 Task: Set the repository creation in member privileges for the organization "Mark56771" to "Private".
Action: Mouse moved to (978, 80)
Screenshot: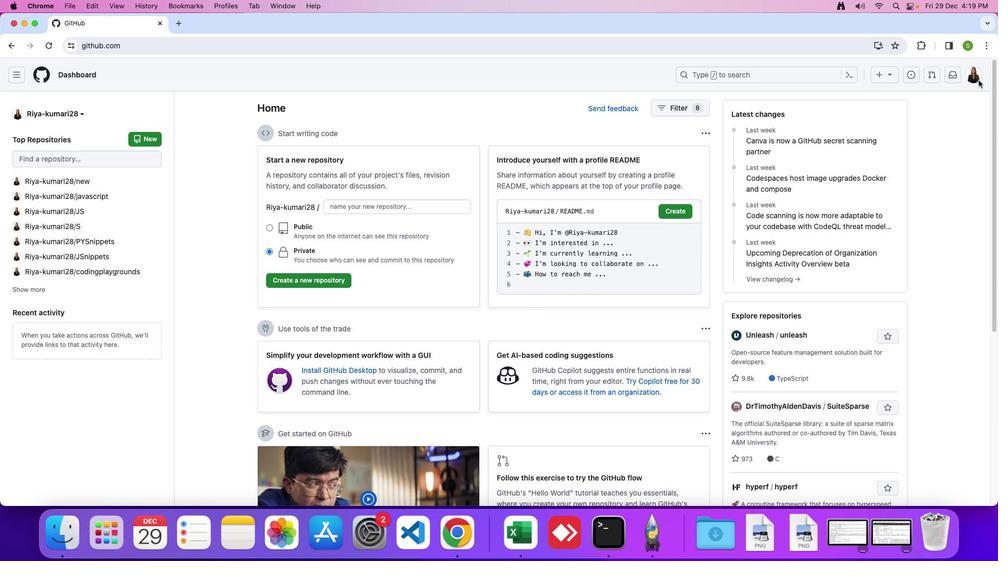 
Action: Mouse pressed left at (978, 80)
Screenshot: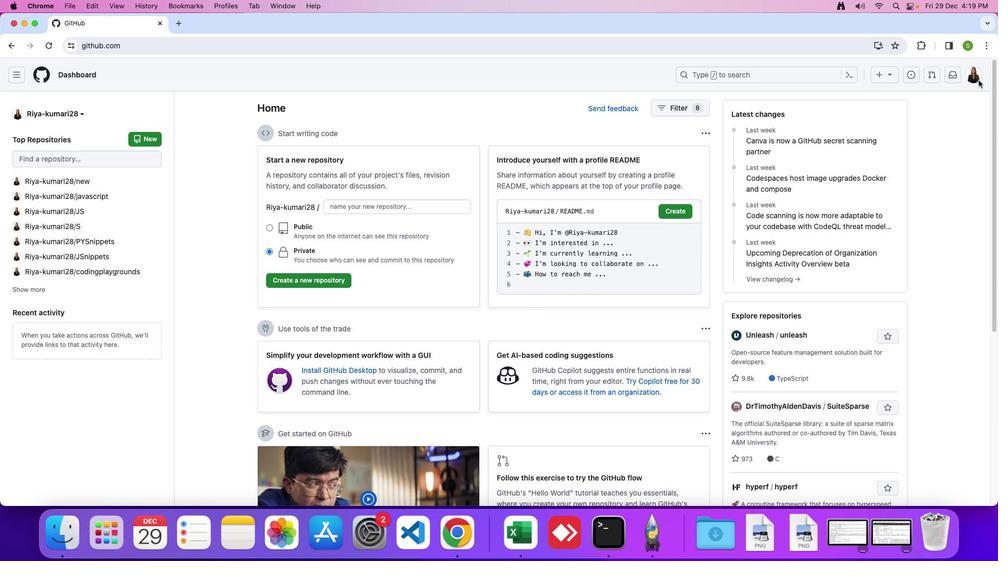 
Action: Mouse moved to (967, 76)
Screenshot: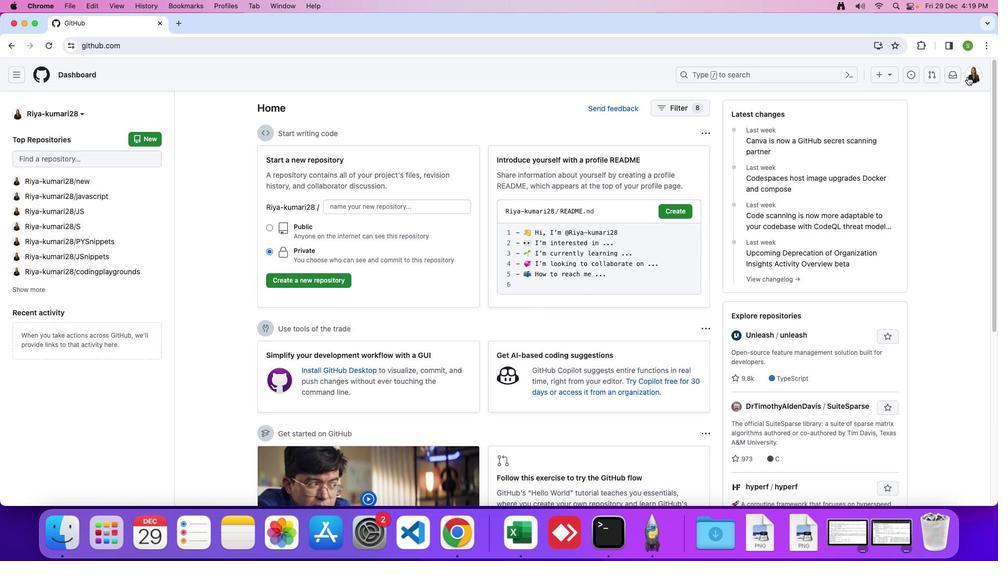 
Action: Mouse pressed left at (967, 76)
Screenshot: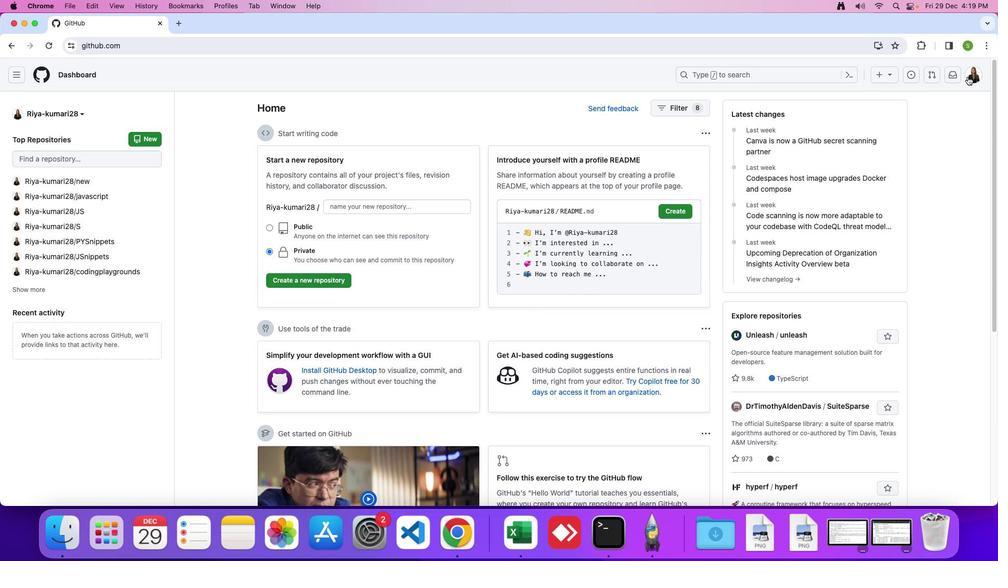 
Action: Mouse moved to (900, 198)
Screenshot: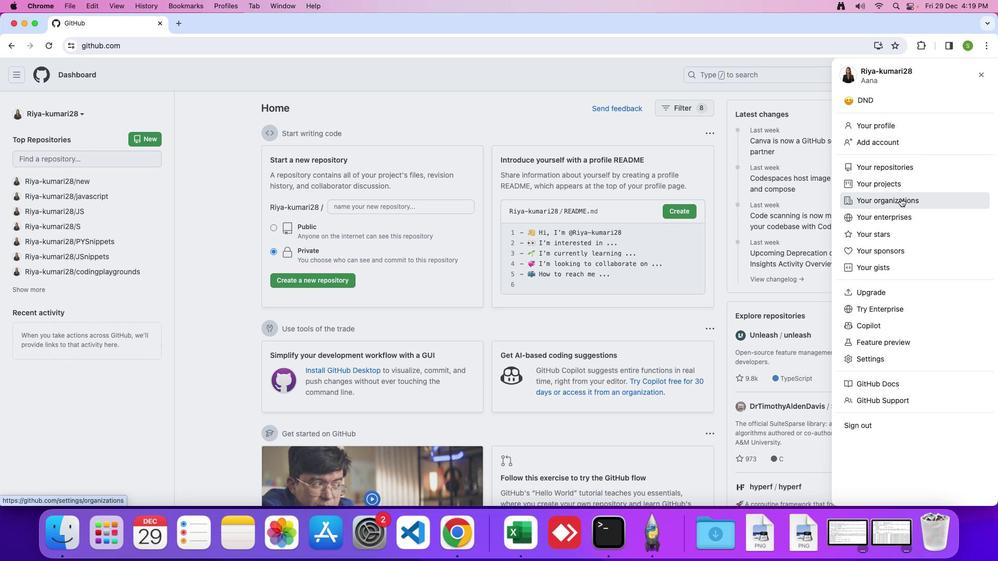 
Action: Mouse pressed left at (900, 198)
Screenshot: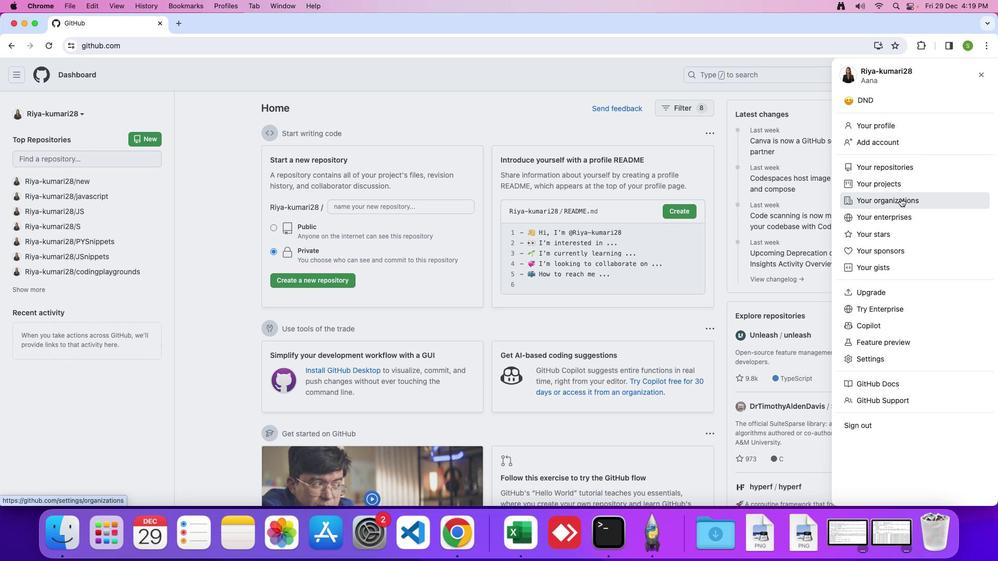 
Action: Mouse moved to (762, 211)
Screenshot: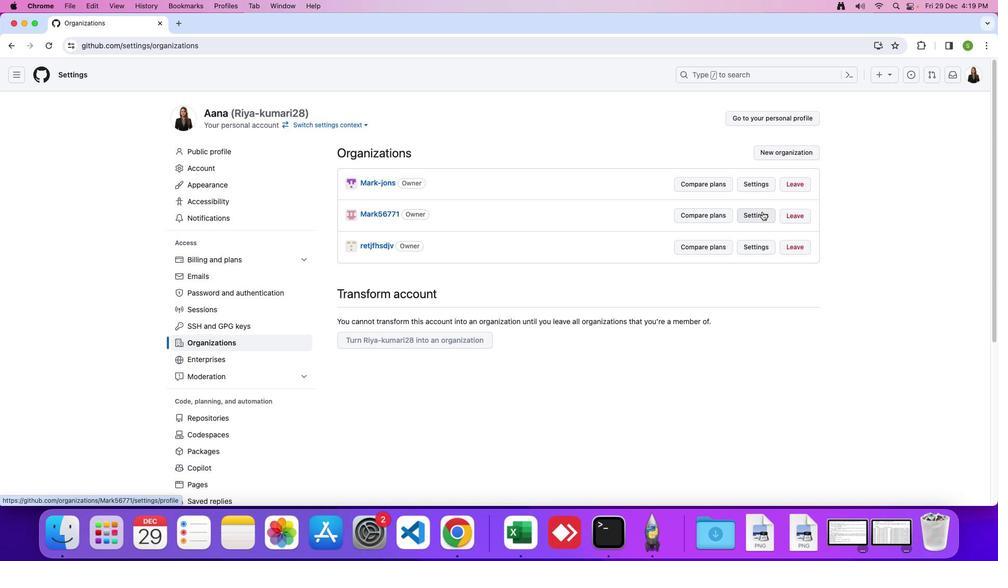 
Action: Mouse pressed left at (762, 211)
Screenshot: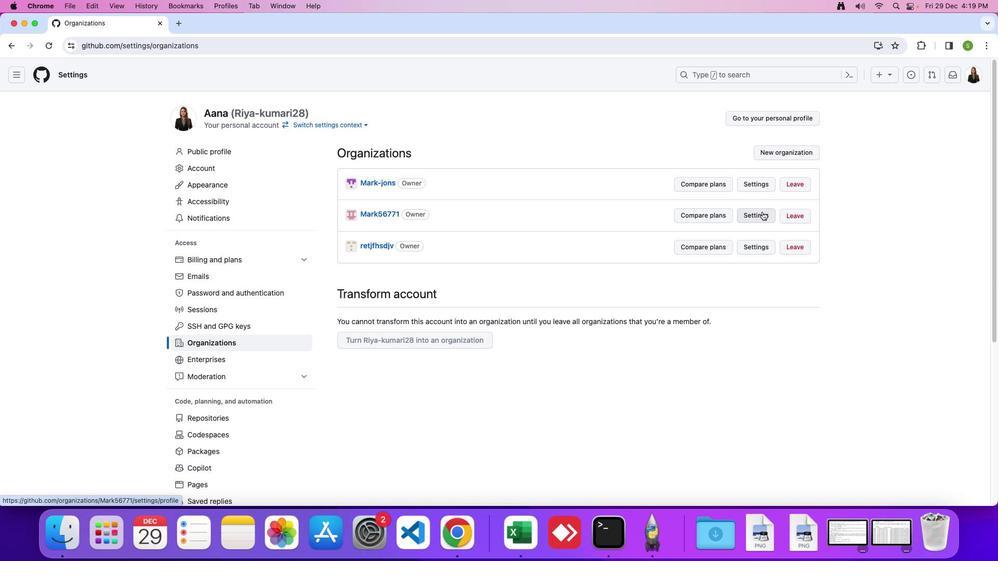 
Action: Mouse moved to (272, 241)
Screenshot: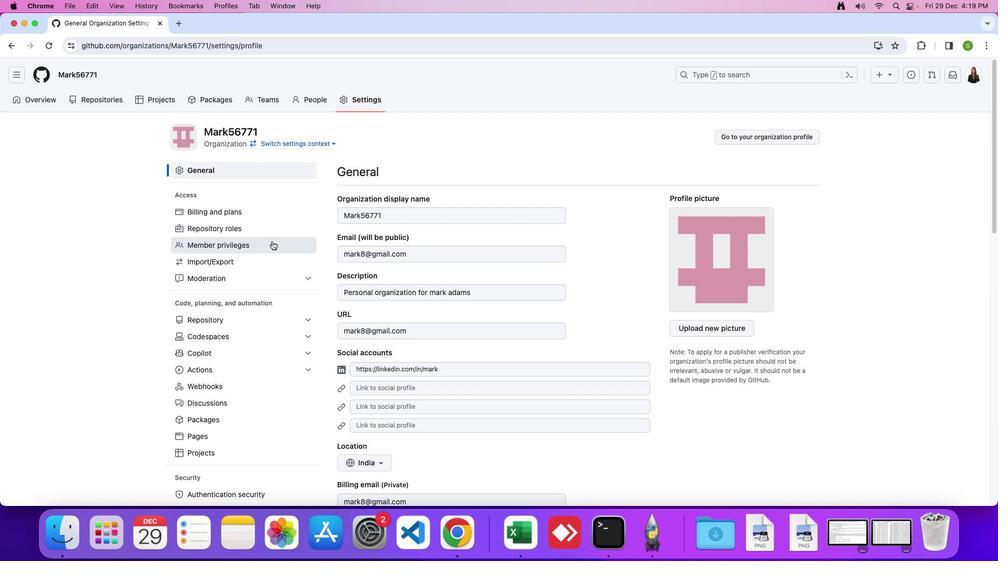 
Action: Mouse pressed left at (272, 241)
Screenshot: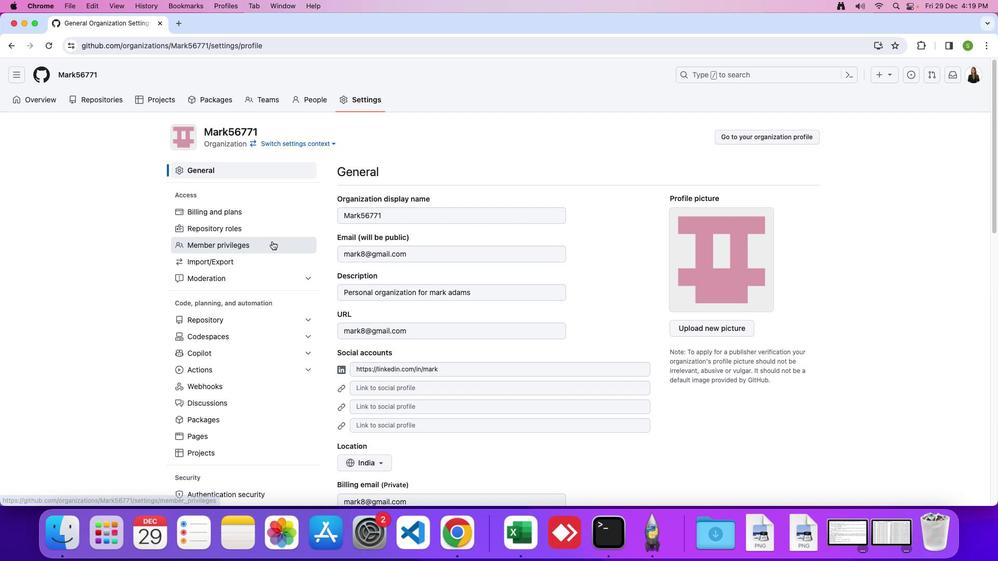 
Action: Mouse moved to (340, 352)
Screenshot: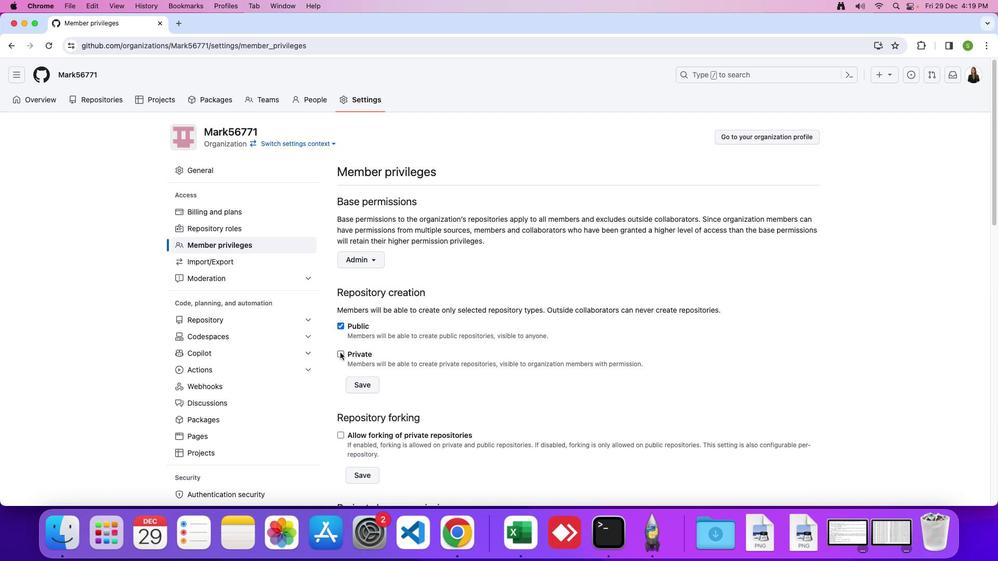 
Action: Mouse pressed left at (340, 352)
Screenshot: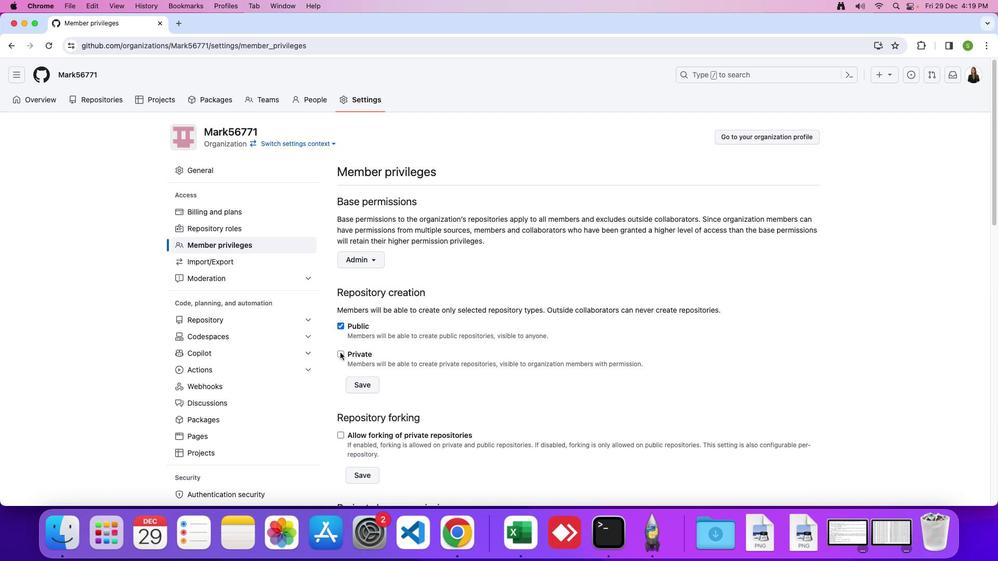 
Action: Mouse moved to (354, 379)
Screenshot: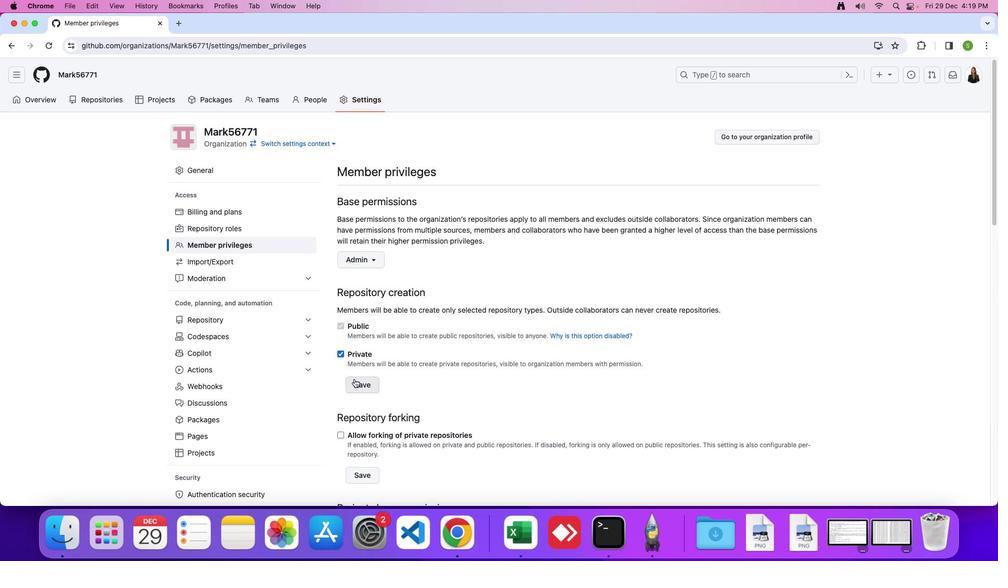 
Action: Mouse pressed left at (354, 379)
Screenshot: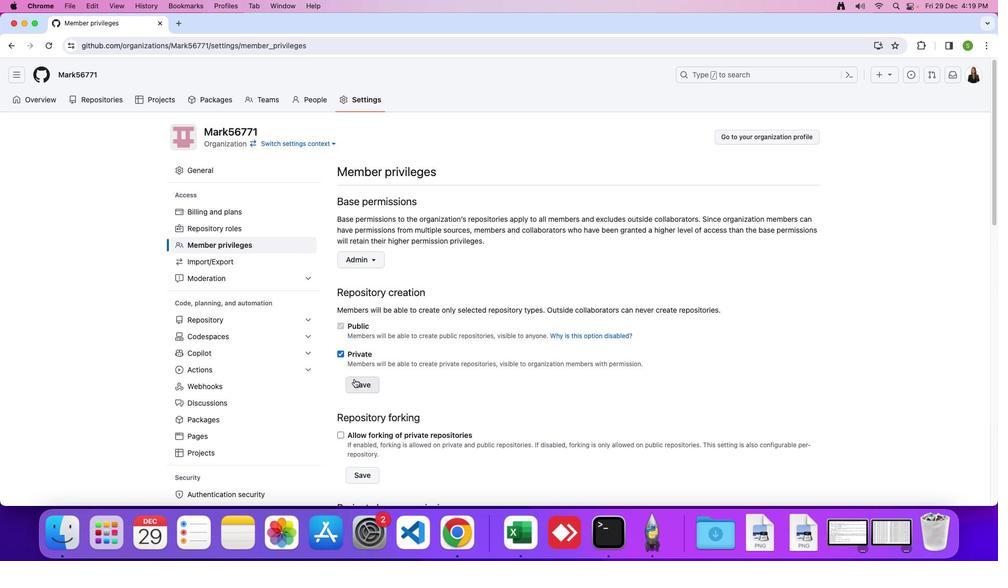 
Action: Mouse moved to (354, 379)
Screenshot: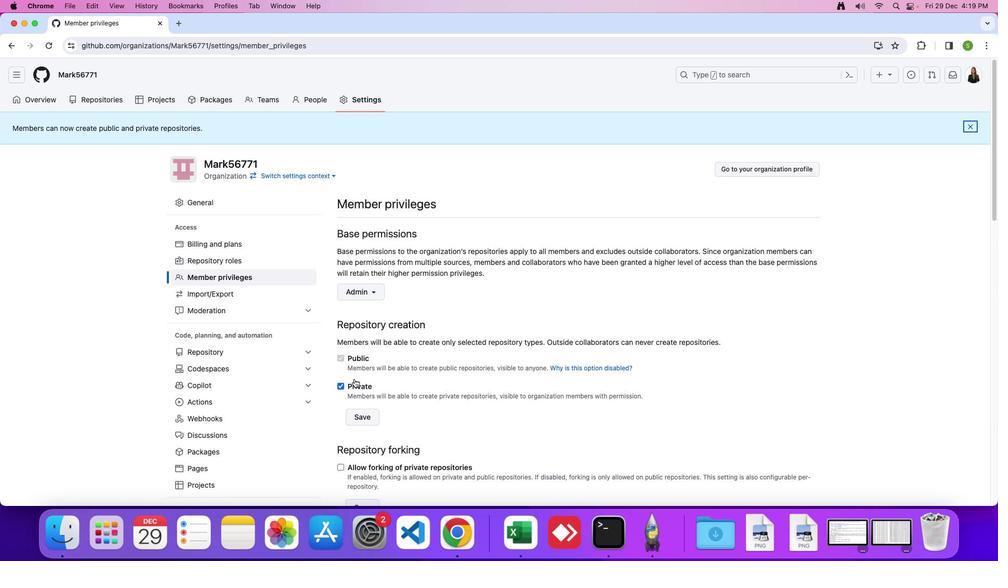 
